 Task: Create a task  Develop a new online tool for employee onboarding , assign it to team member softage.3@softage.net in the project ApexLine and update the status of the task to  On Track  , set the priority of the task to High
Action: Mouse moved to (80, 56)
Screenshot: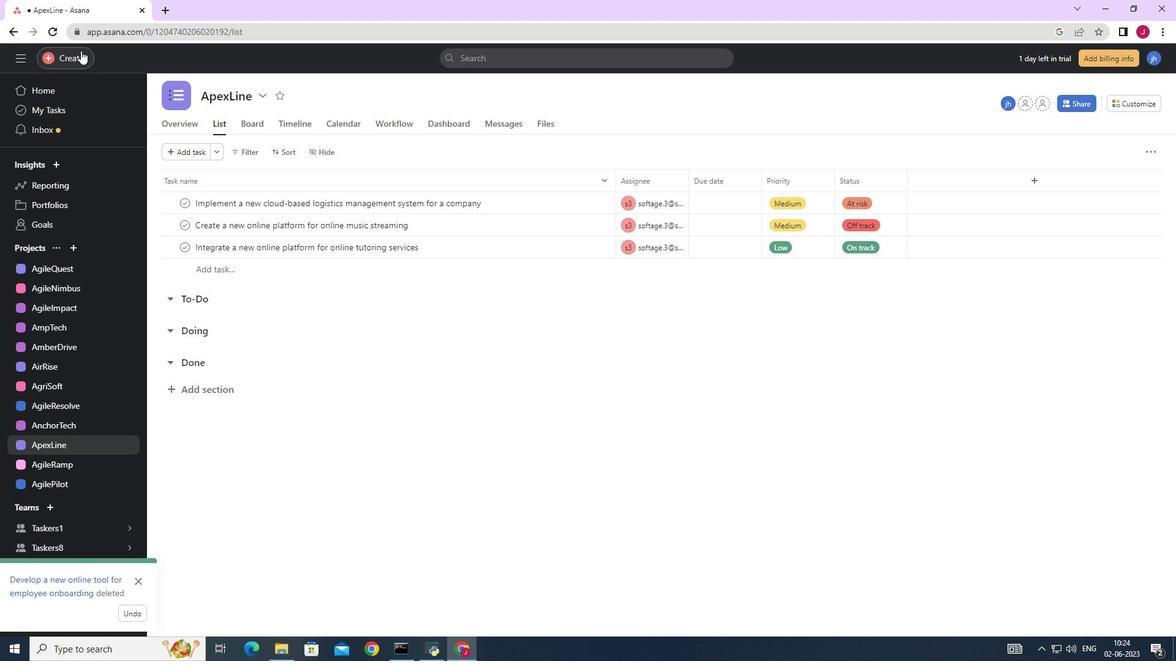 
Action: Mouse pressed left at (80, 56)
Screenshot: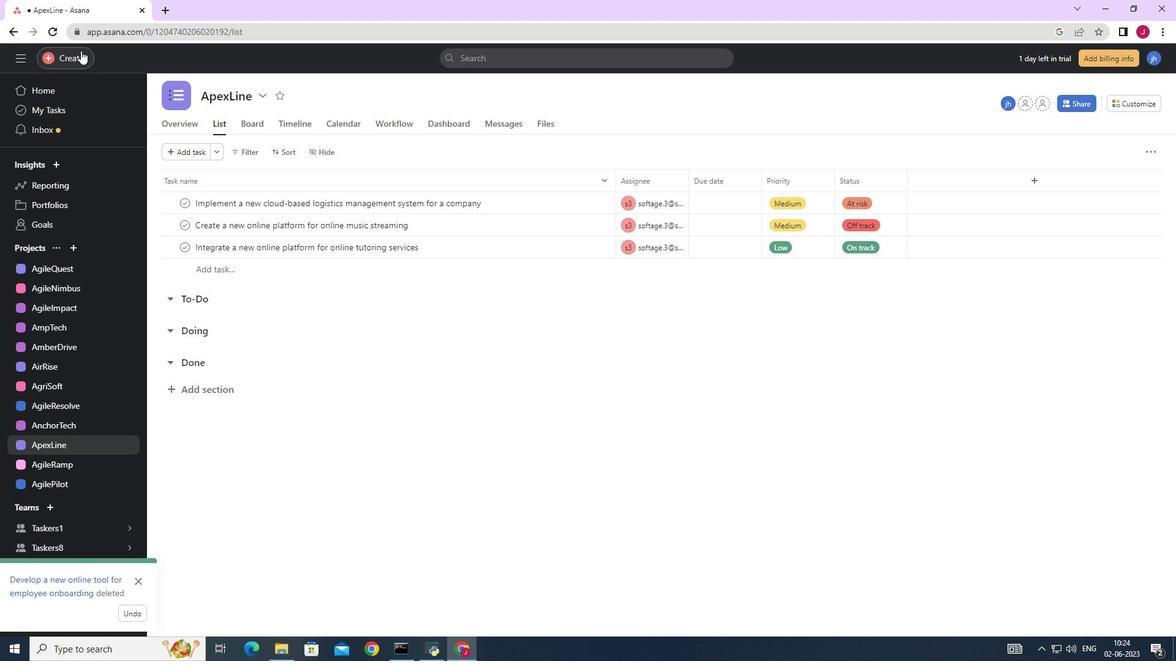 
Action: Mouse moved to (140, 61)
Screenshot: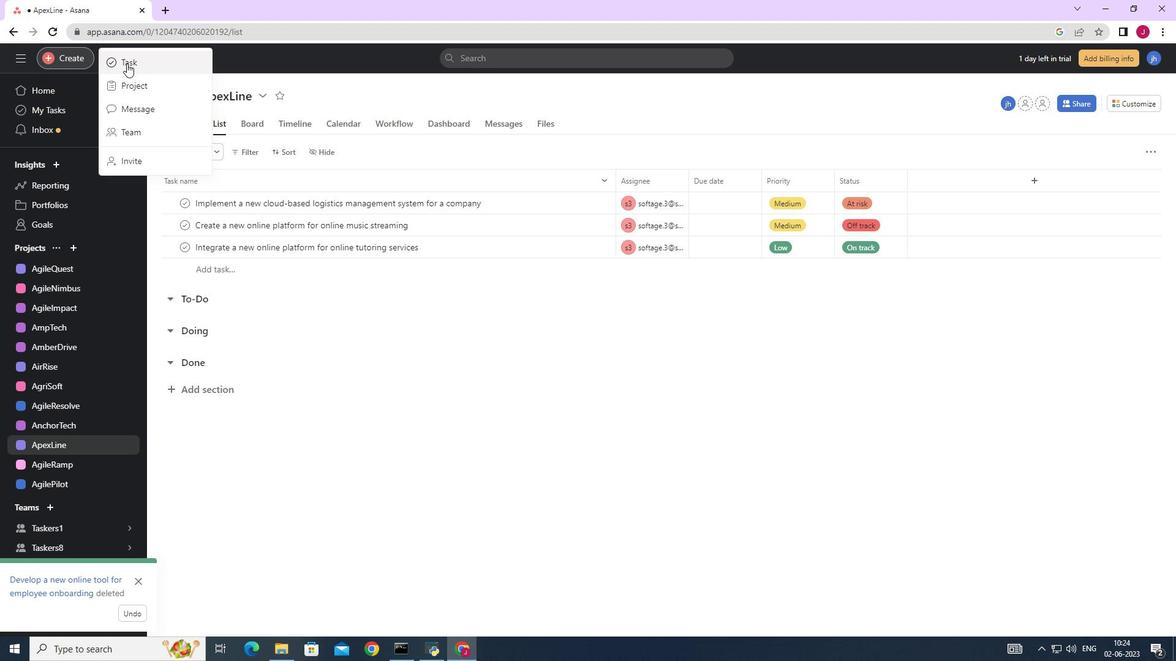 
Action: Mouse pressed left at (140, 61)
Screenshot: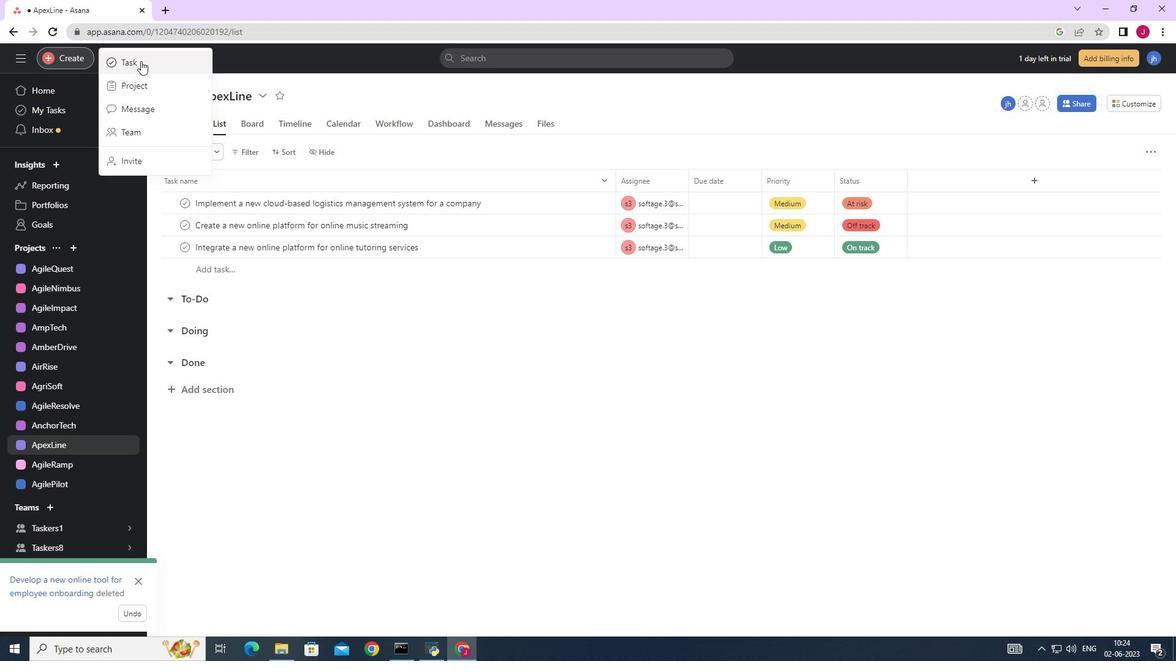 
Action: Mouse moved to (956, 409)
Screenshot: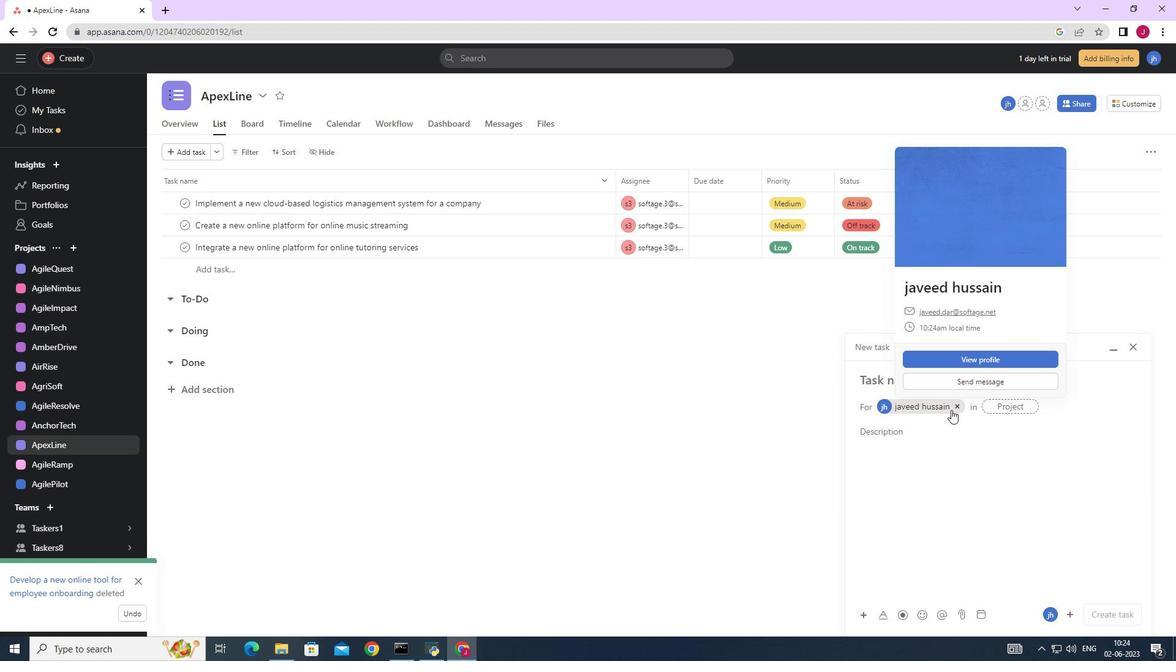 
Action: Mouse pressed left at (956, 409)
Screenshot: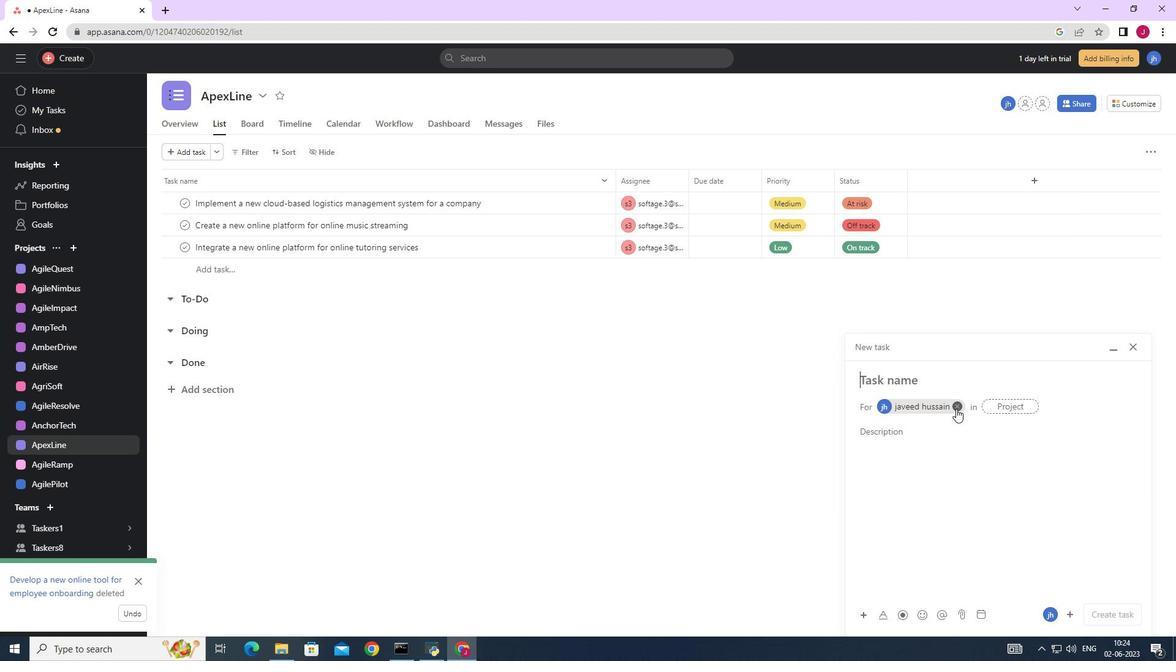 
Action: Mouse moved to (927, 387)
Screenshot: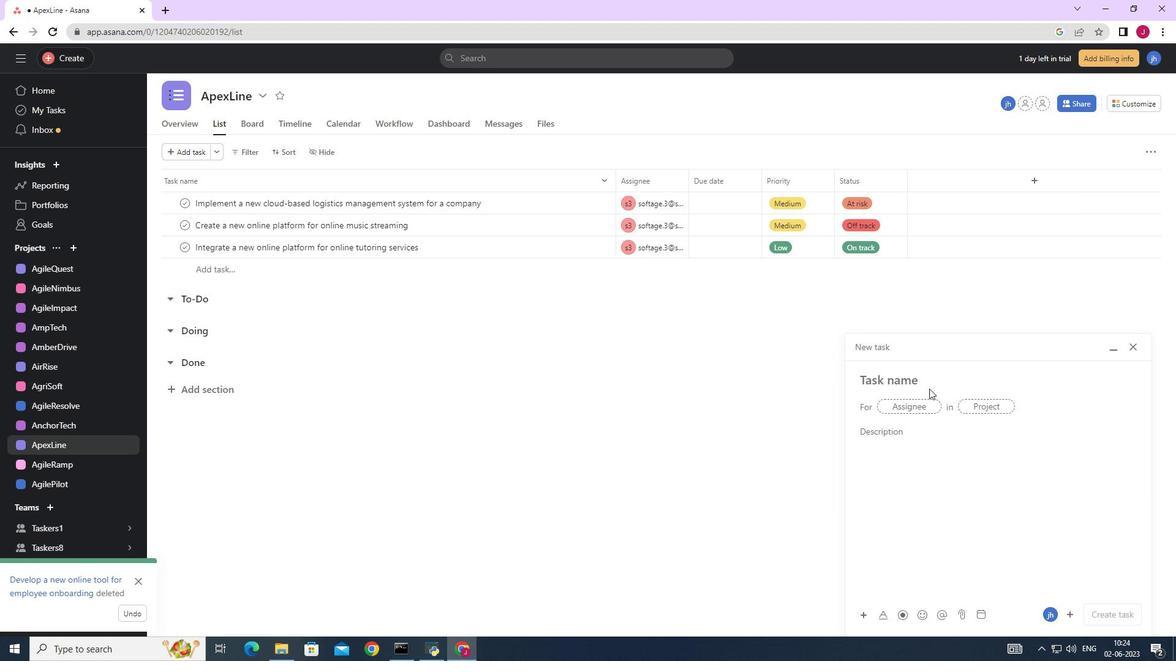 
Action: Mouse pressed left at (927, 387)
Screenshot: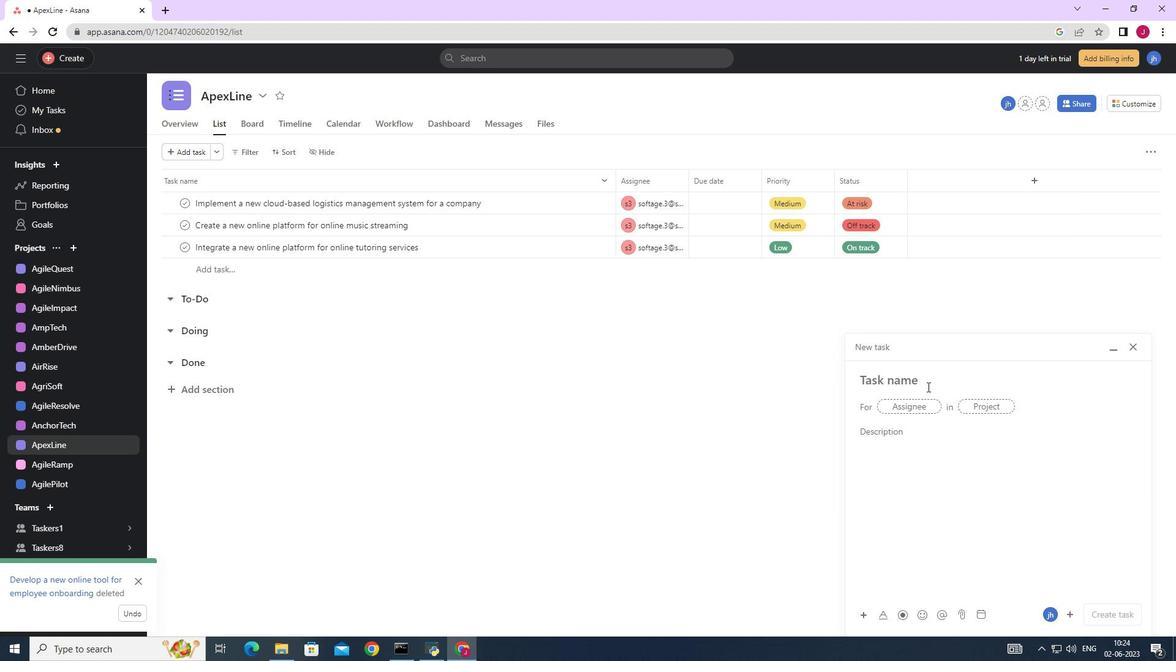
Action: Mouse moved to (927, 387)
Screenshot: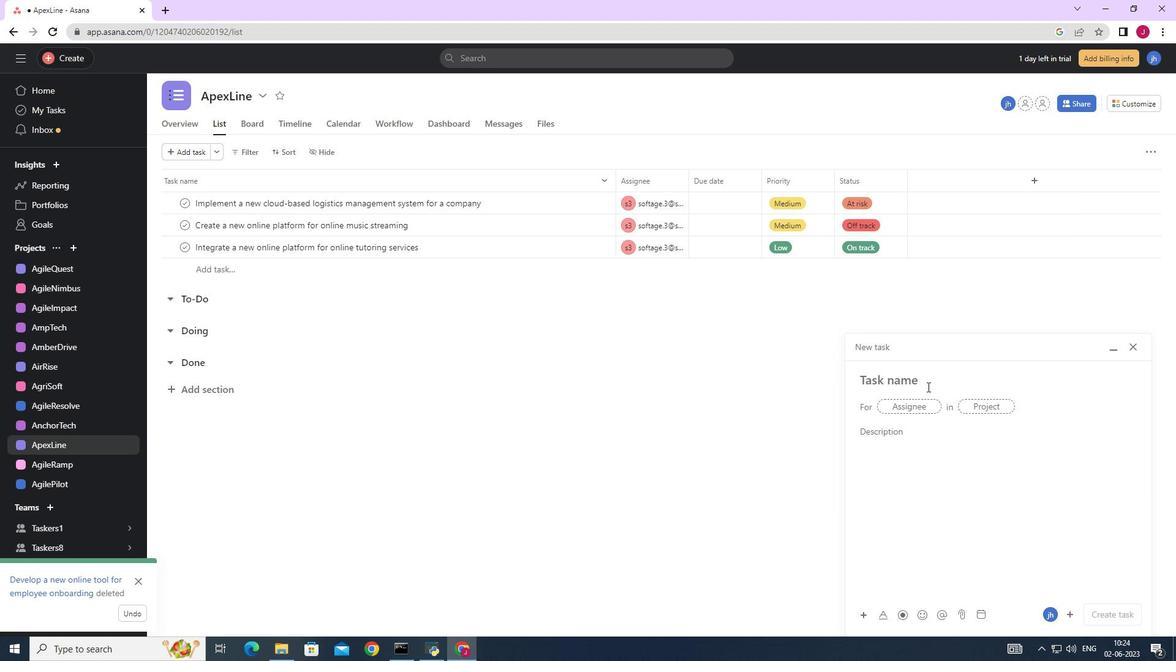 
Action: Key pressed <Key.caps_lock>D<Key.caps_lock>evelop<Key.space>a<Key.space>new<Key.space>online<Key.space>tool<Key.space>for<Key.space>employee<Key.space>onboarding<Key.space>
Screenshot: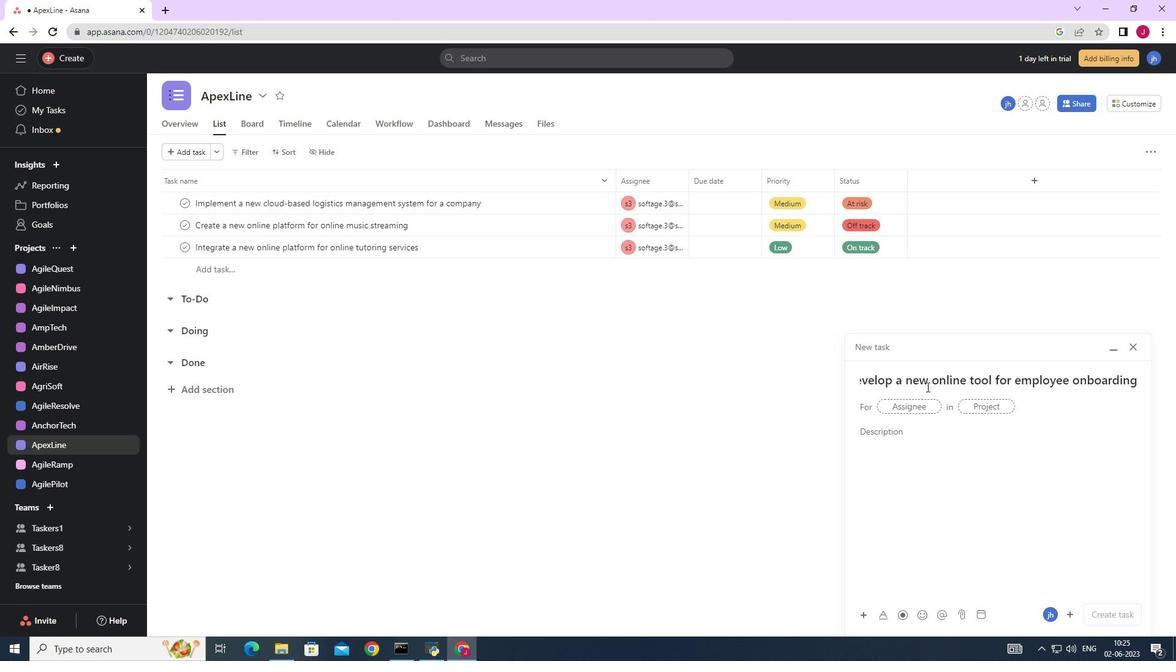 
Action: Mouse moved to (911, 408)
Screenshot: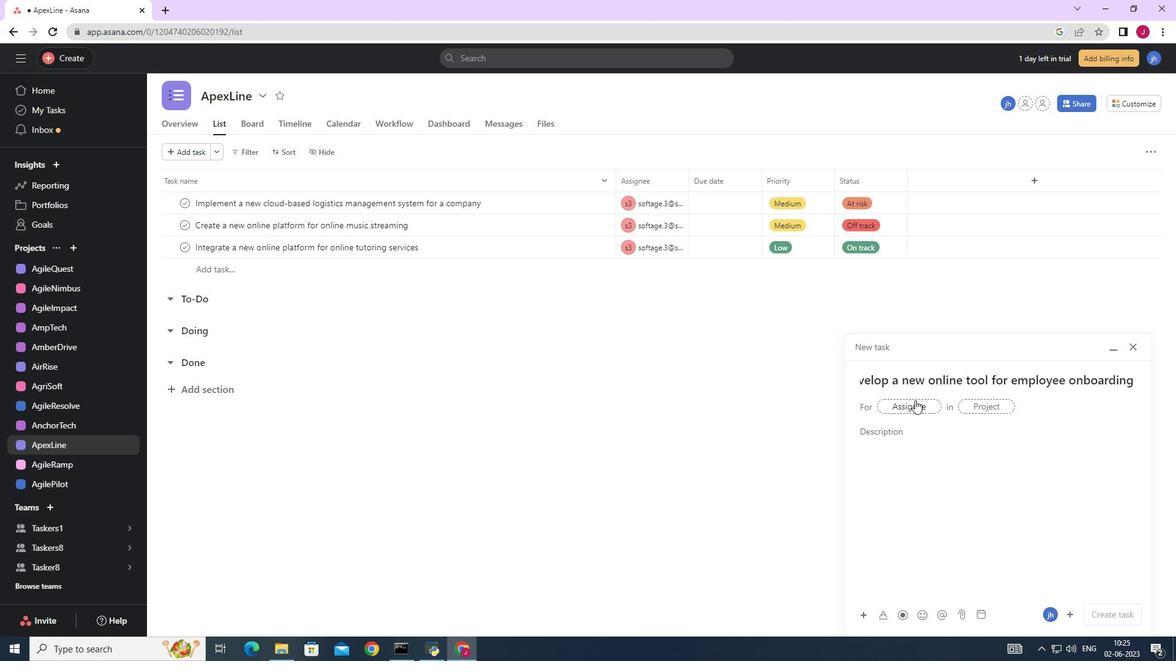 
Action: Mouse pressed left at (911, 408)
Screenshot: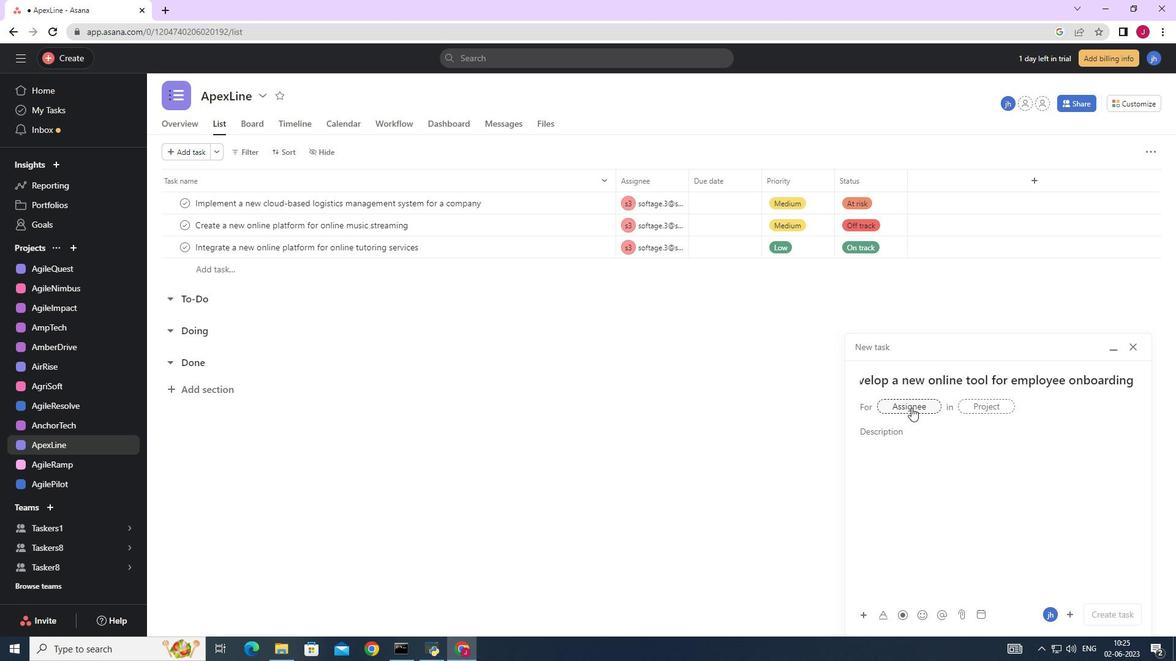 
Action: Key pressed softage.3
Screenshot: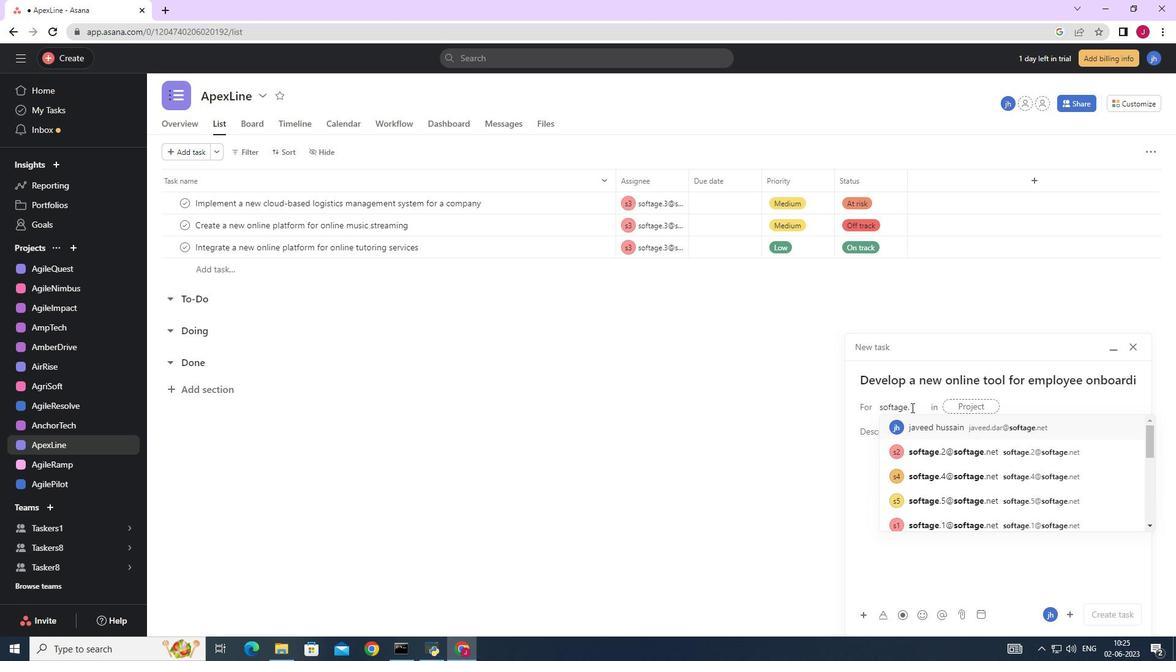
Action: Mouse moved to (933, 426)
Screenshot: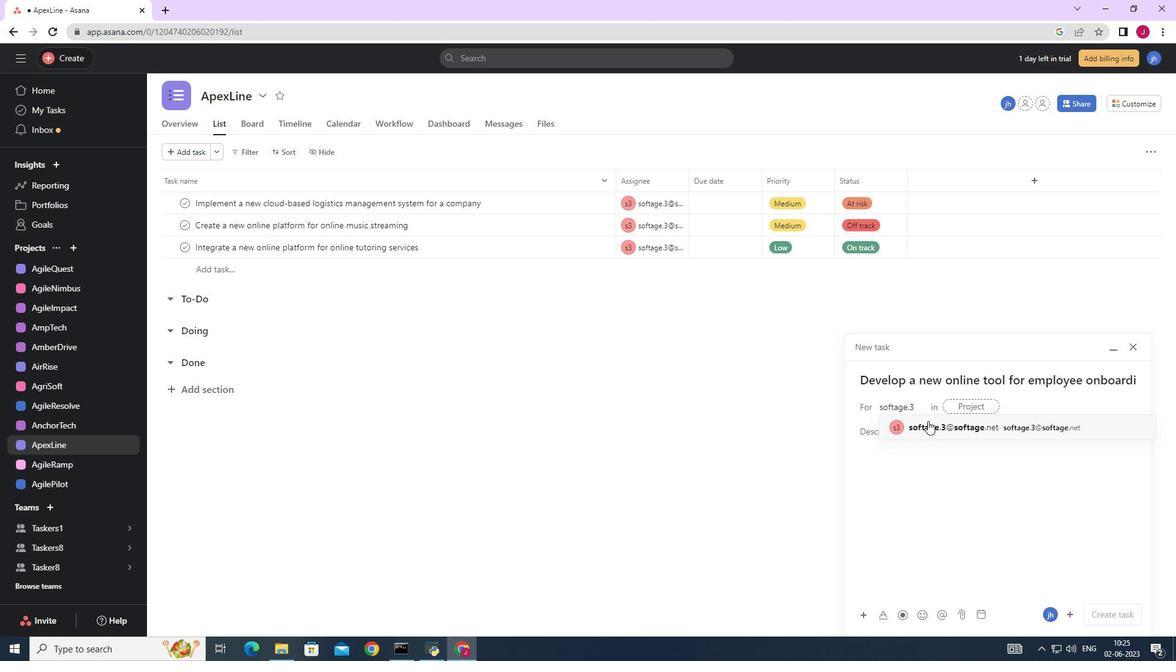 
Action: Mouse pressed left at (933, 426)
Screenshot: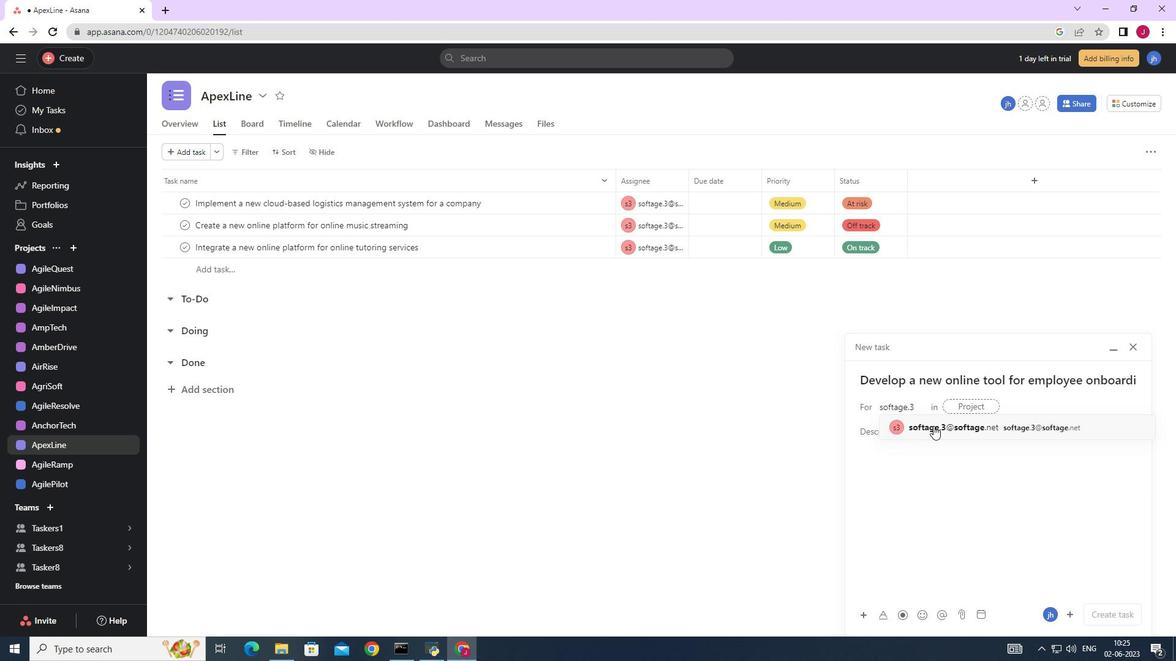 
Action: Mouse moved to (795, 428)
Screenshot: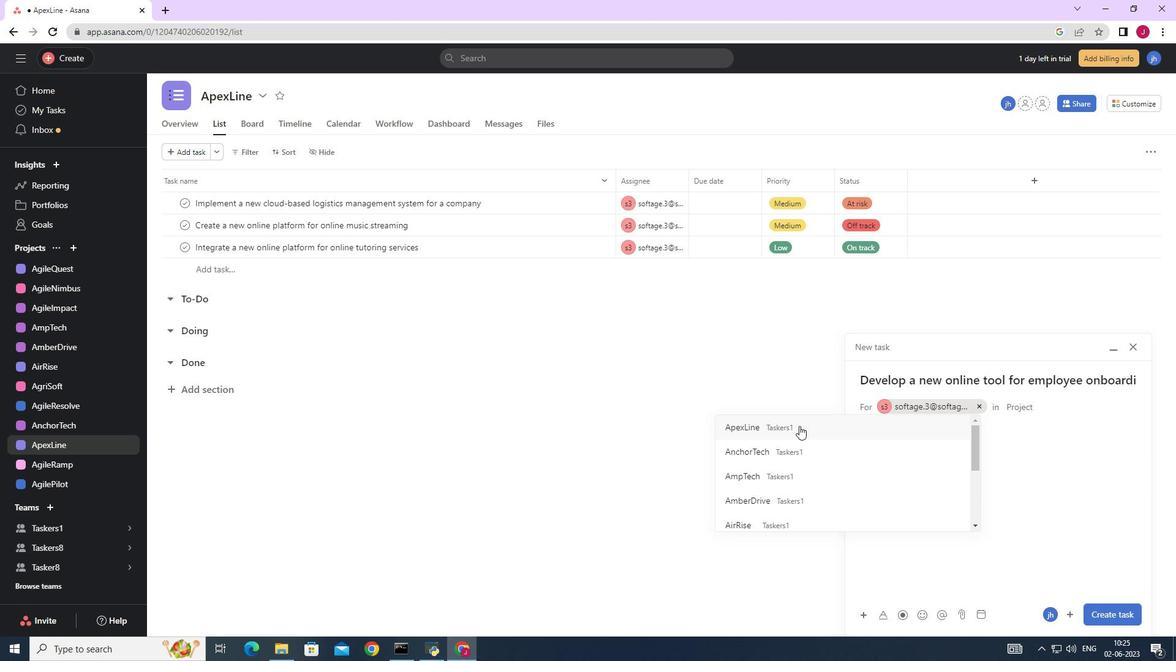 
Action: Mouse pressed left at (795, 428)
Screenshot: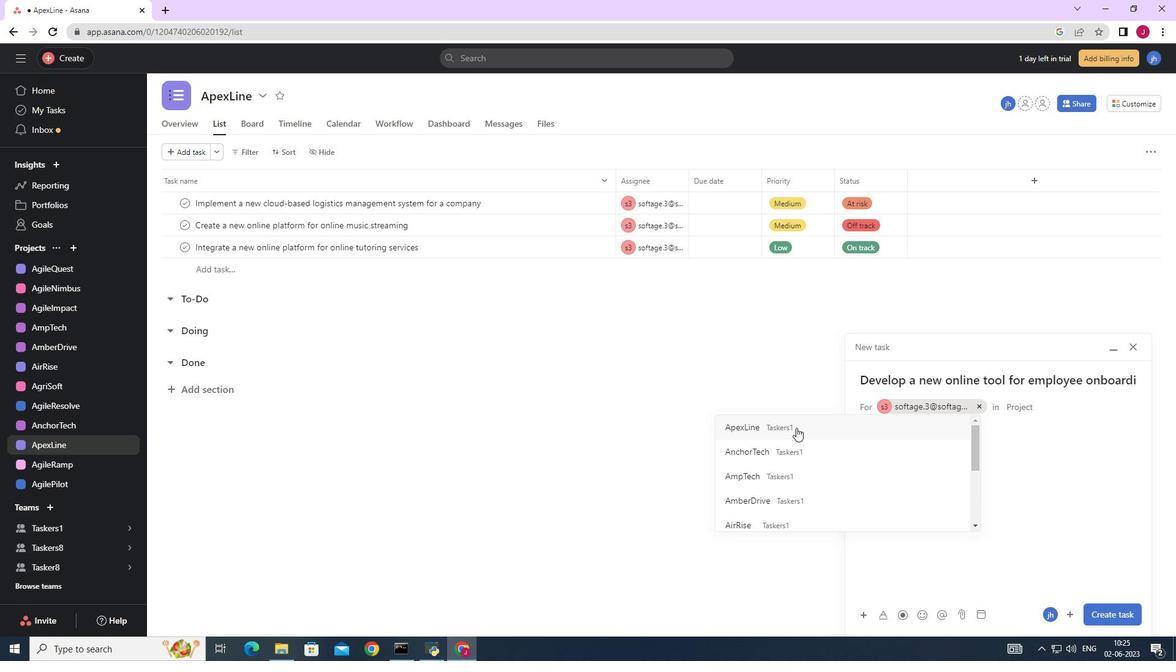 
Action: Mouse moved to (927, 439)
Screenshot: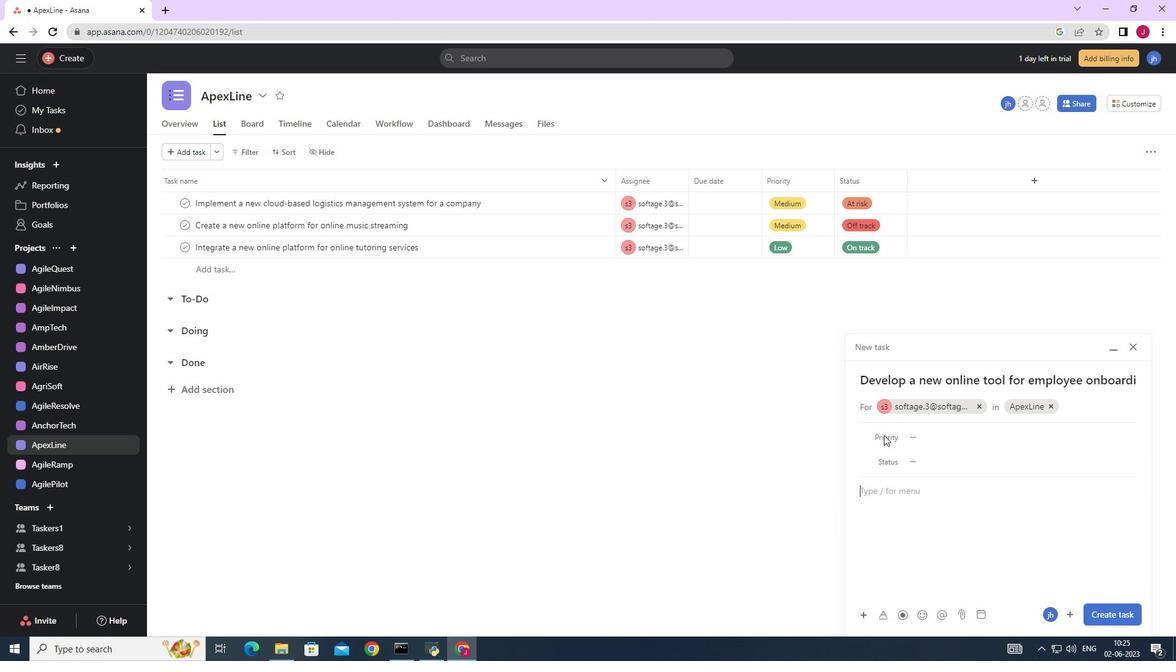
Action: Mouse pressed left at (927, 439)
Screenshot: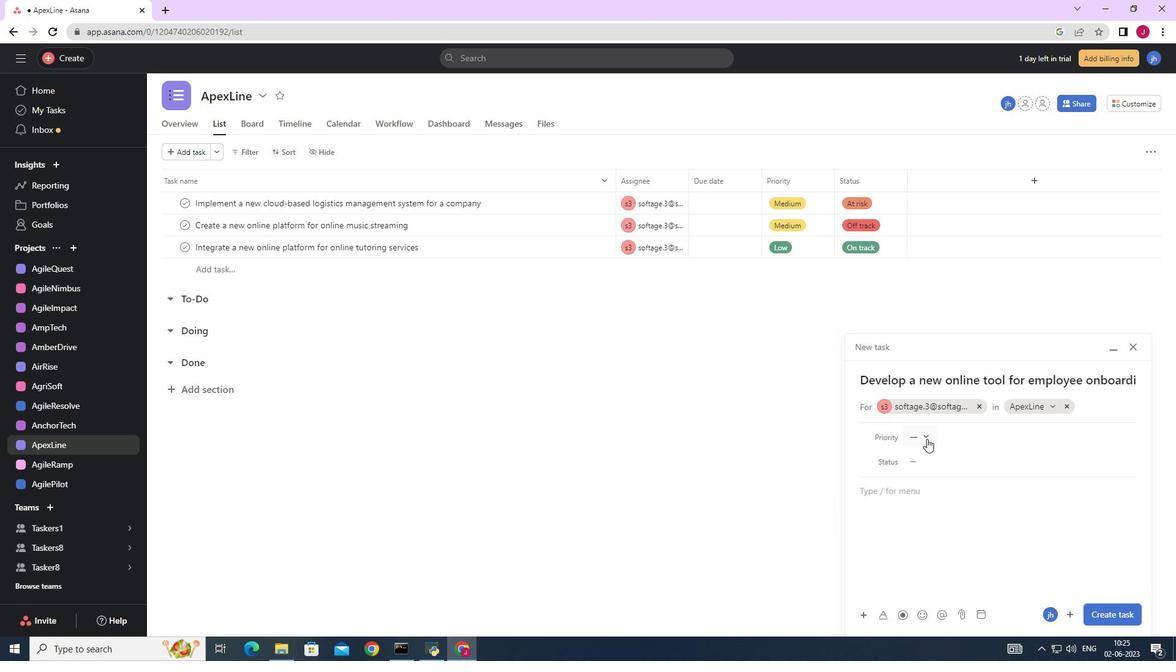
Action: Mouse moved to (950, 481)
Screenshot: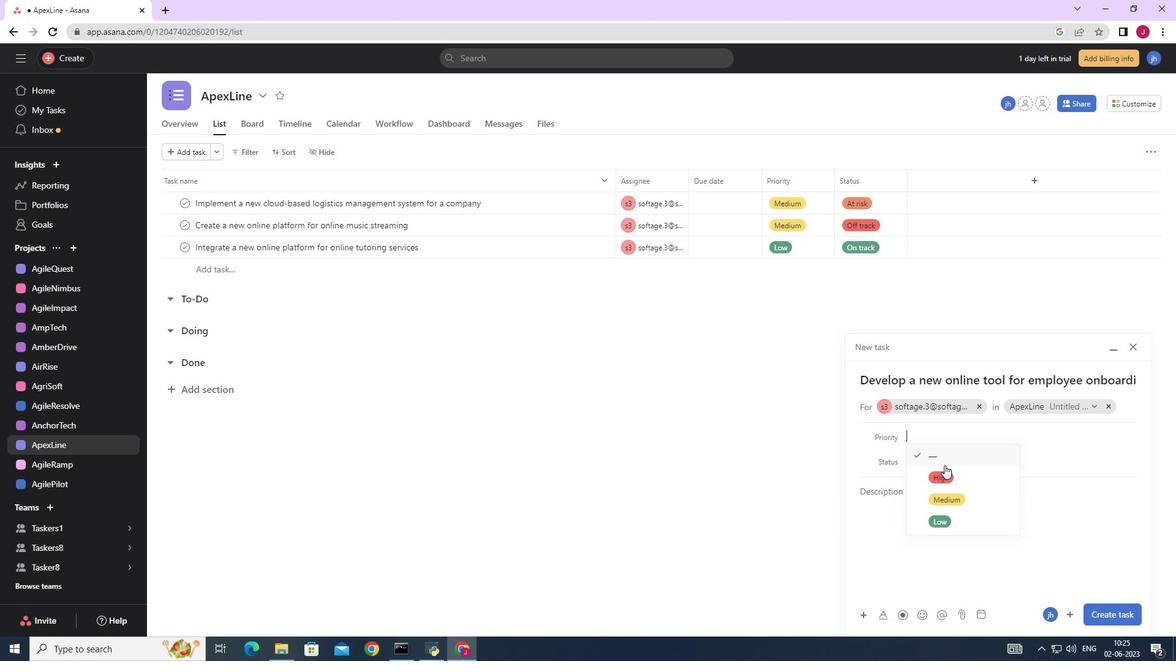
Action: Mouse pressed left at (950, 481)
Screenshot: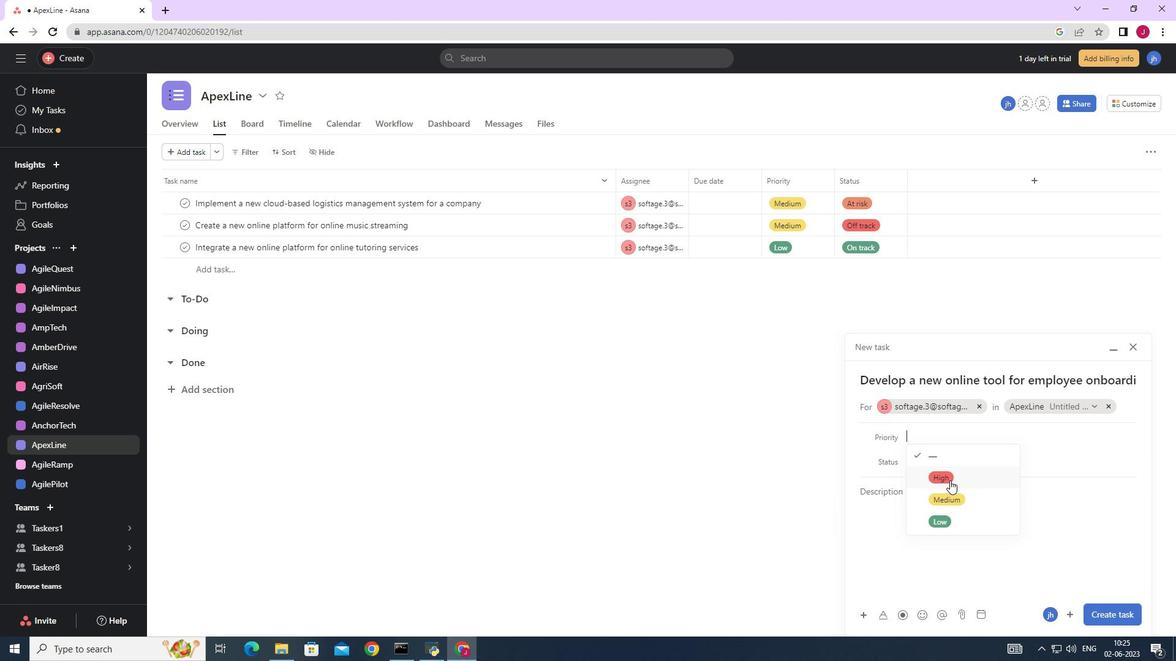 
Action: Mouse moved to (920, 460)
Screenshot: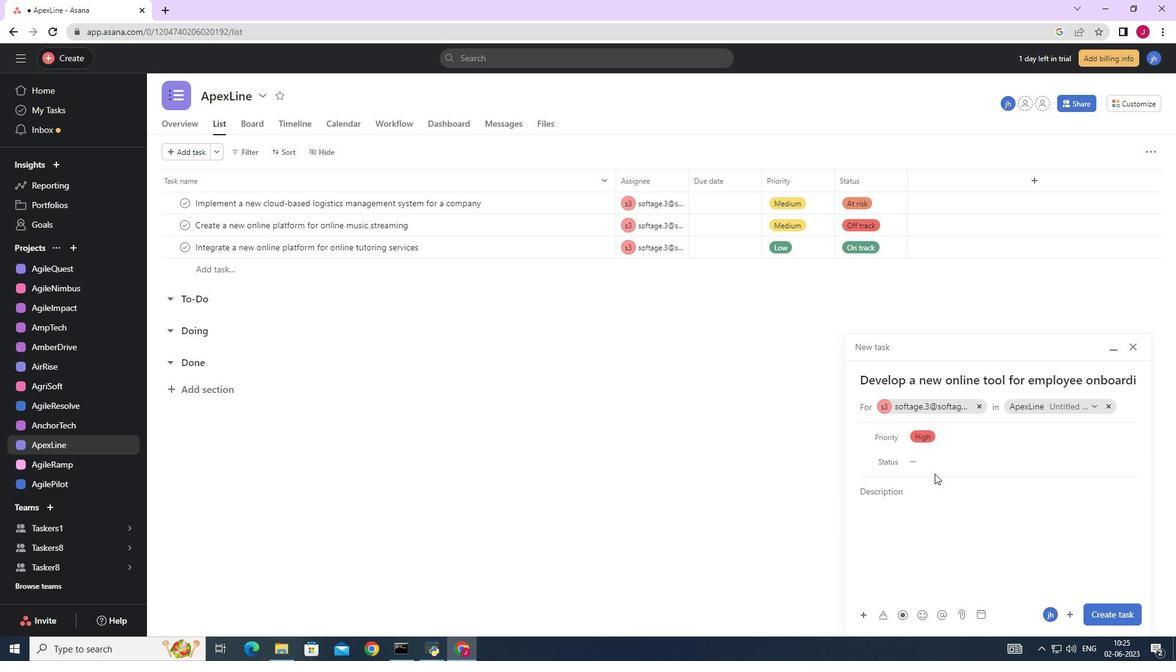 
Action: Mouse pressed left at (920, 460)
Screenshot: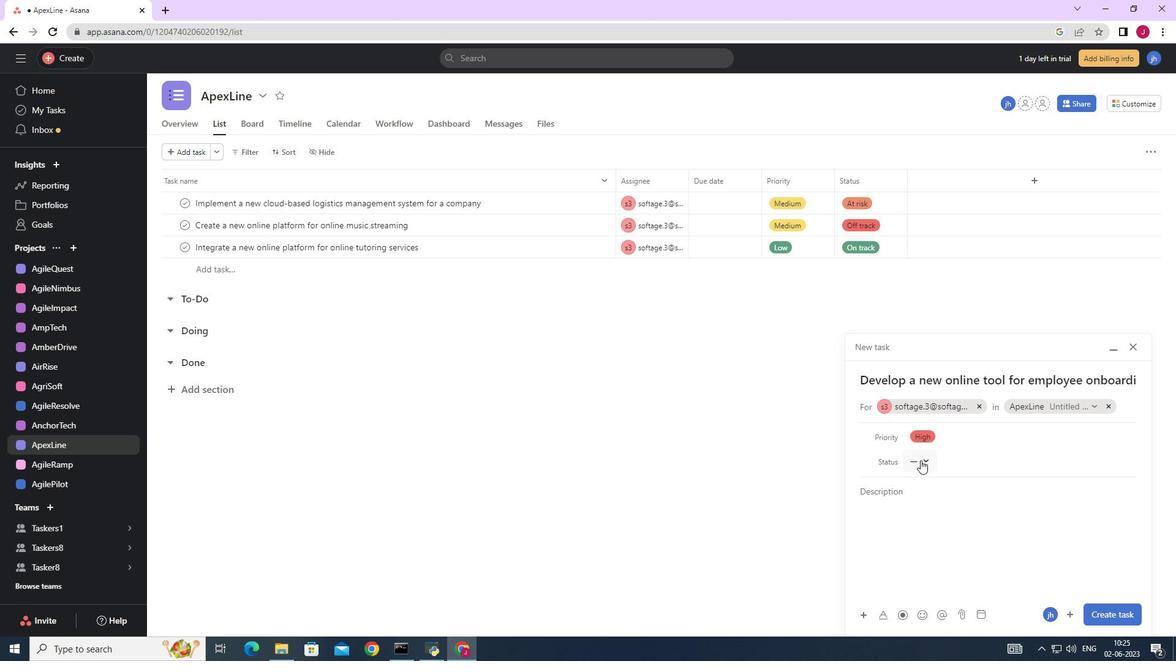 
Action: Mouse moved to (947, 503)
Screenshot: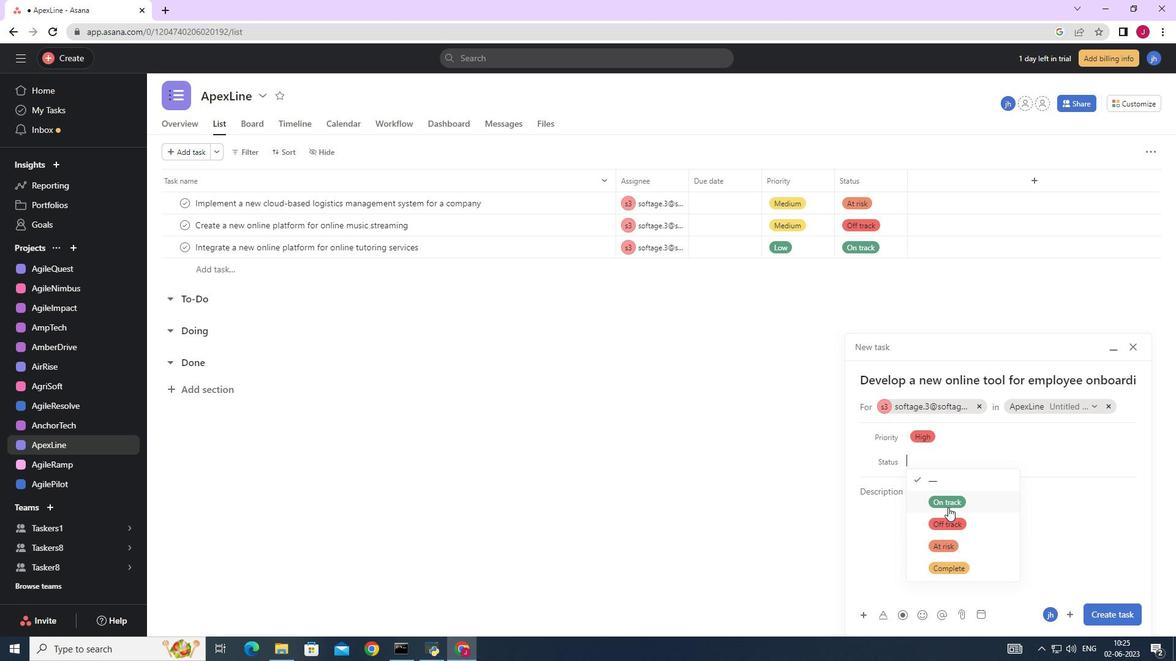 
Action: Mouse pressed left at (947, 503)
Screenshot: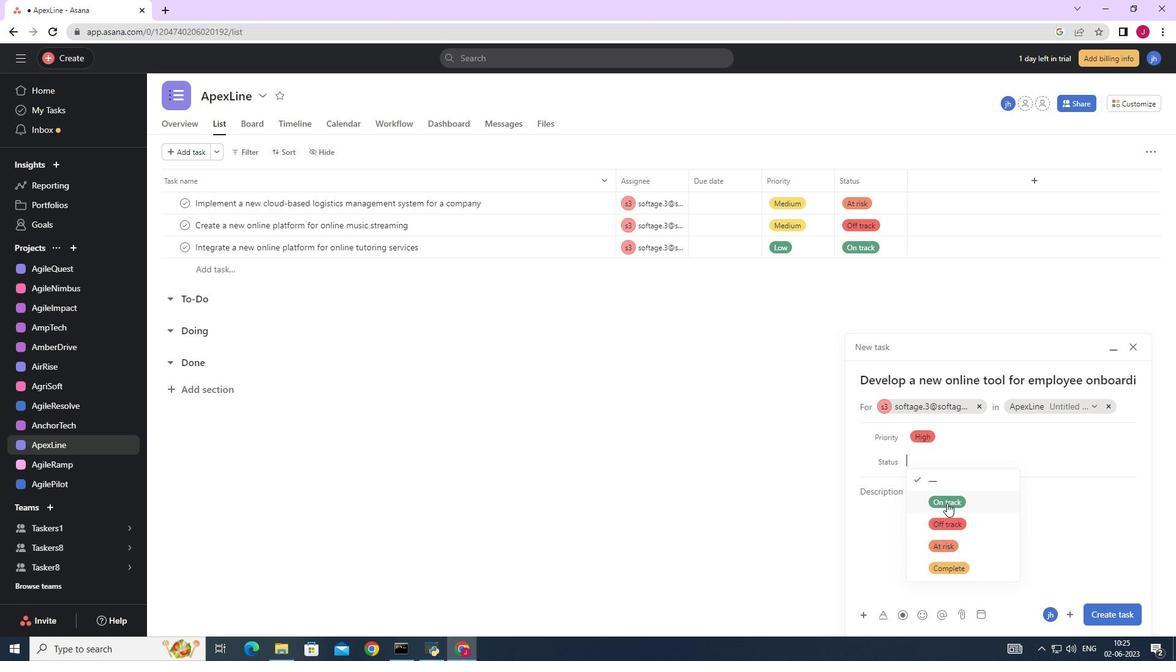 
Action: Mouse moved to (1113, 613)
Screenshot: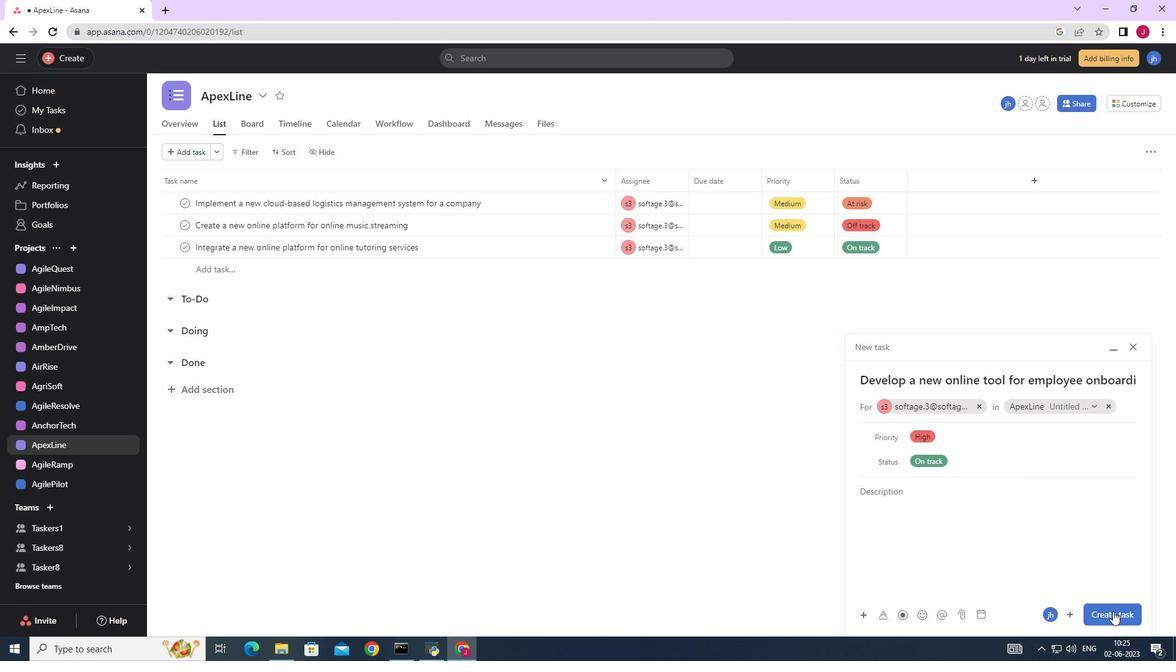 
Action: Mouse pressed left at (1113, 613)
Screenshot: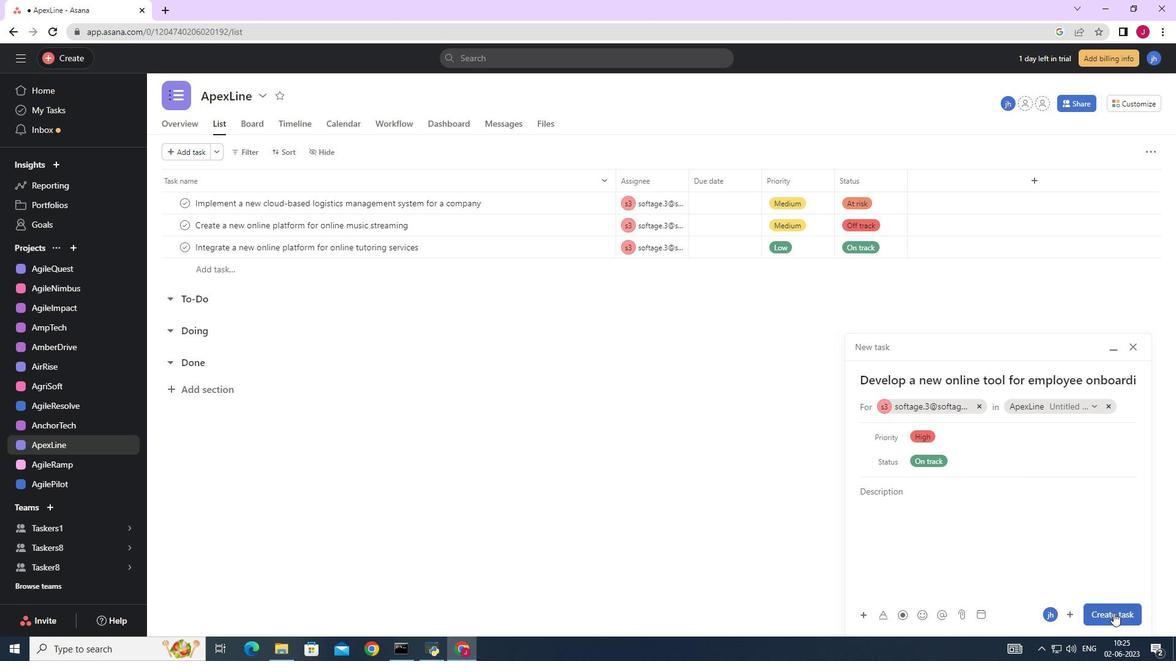 
